 Task: Invite Team Member Softage.1@softage.net to Workspace Enterprise Architecture. Invite Team Member Softage.2@softage.net to Workspace Enterprise Architecture. Invite Team Member Softage.3@softage.net to Workspace Enterprise Architecture. Invite Team Member Softage.4@softage.net to Workspace Enterprise Architecture
Action: Mouse moved to (878, 129)
Screenshot: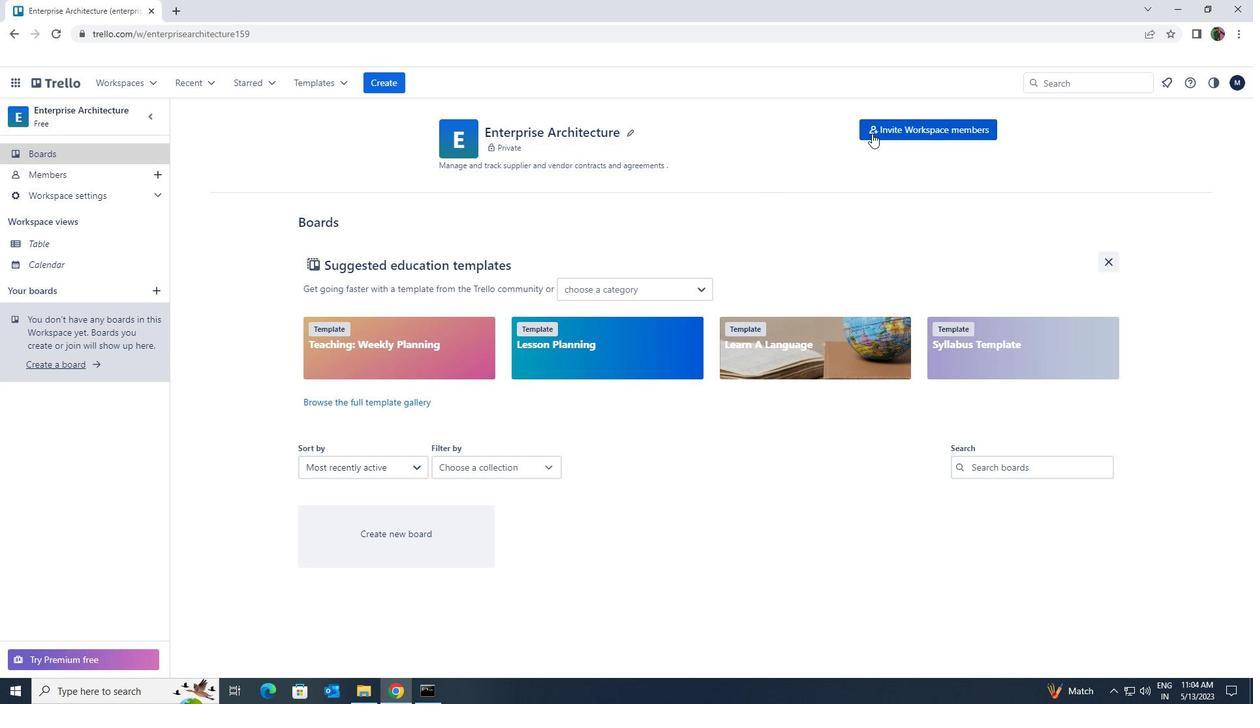 
Action: Mouse pressed left at (878, 129)
Screenshot: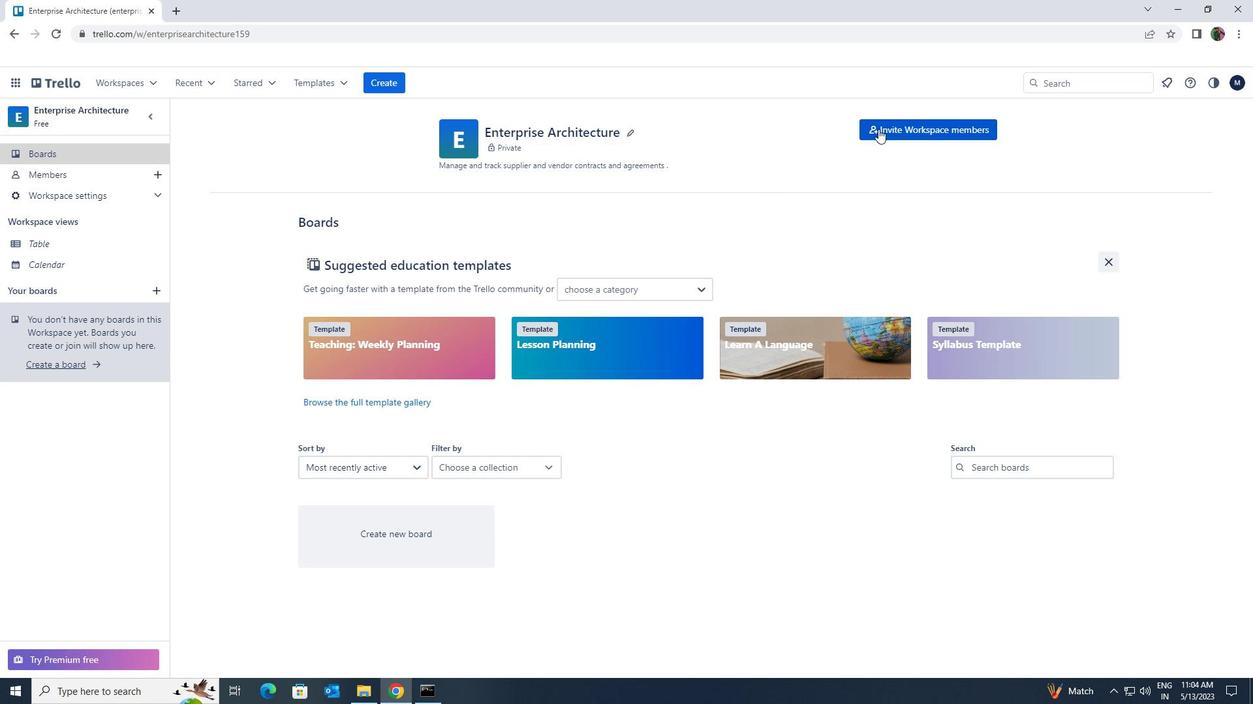 
Action: Mouse moved to (877, 131)
Screenshot: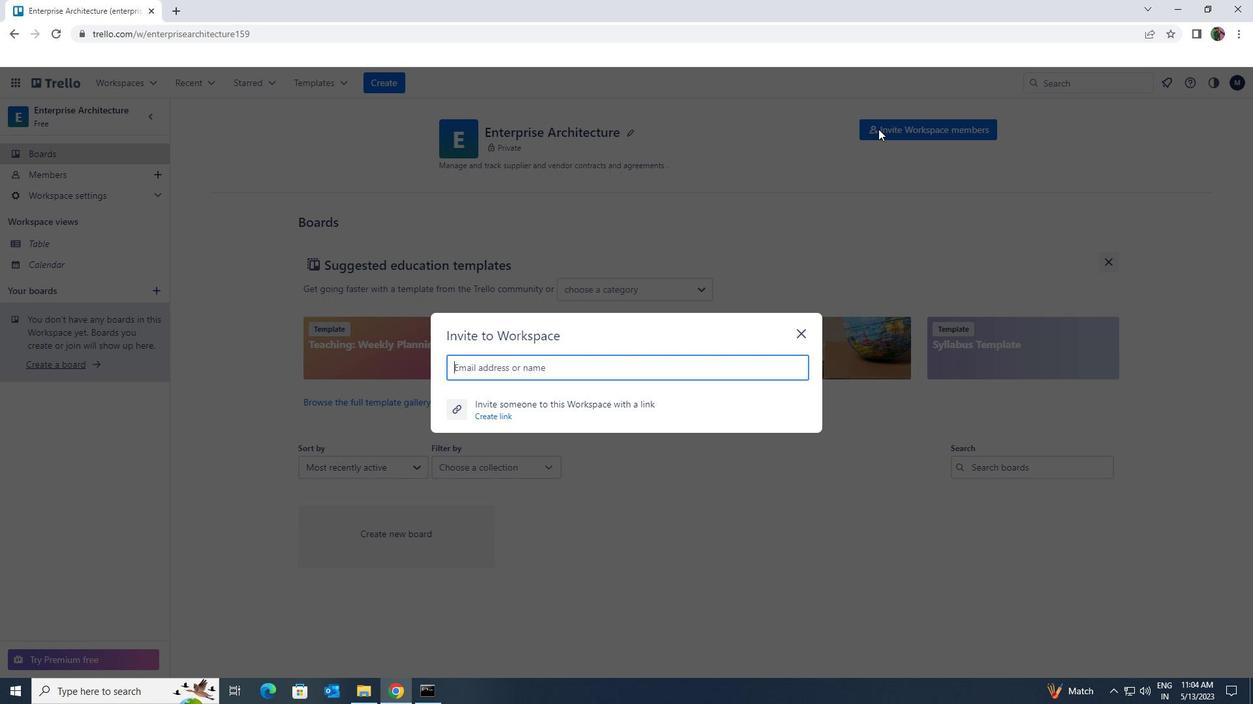 
Action: Key pressed softage.1<Key.shift>@SOFTAGE.NET
Screenshot: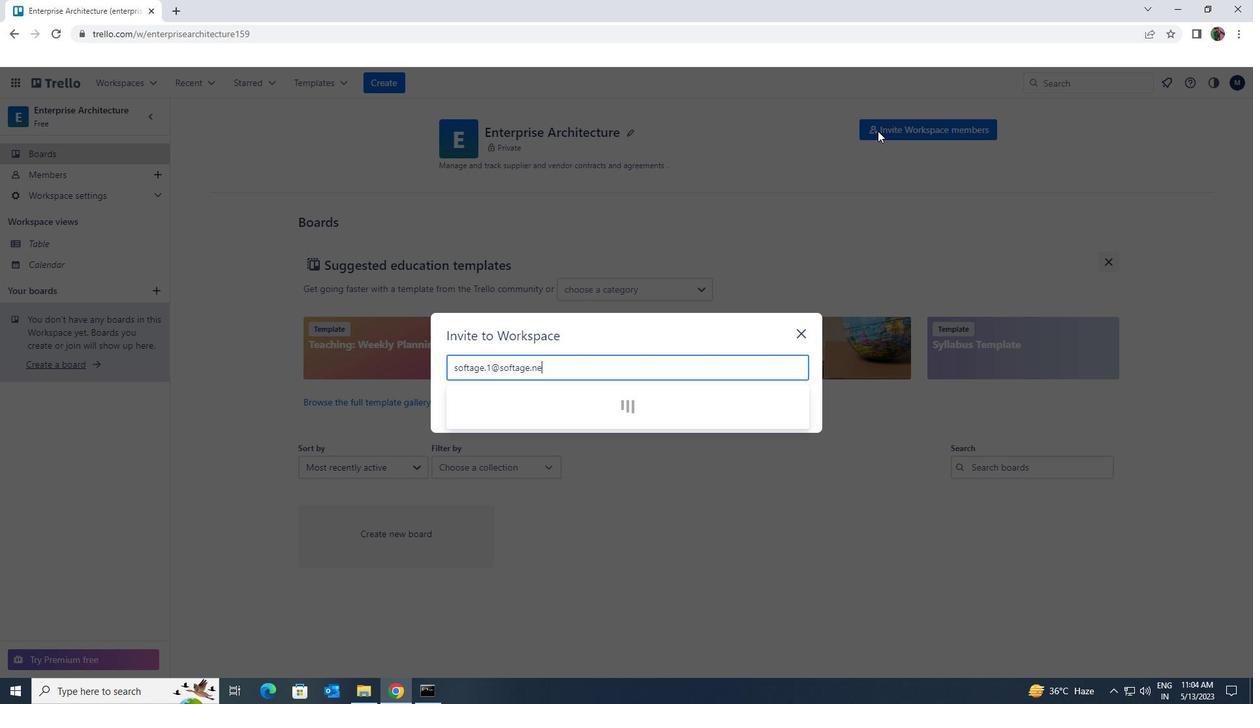 
Action: Mouse moved to (528, 398)
Screenshot: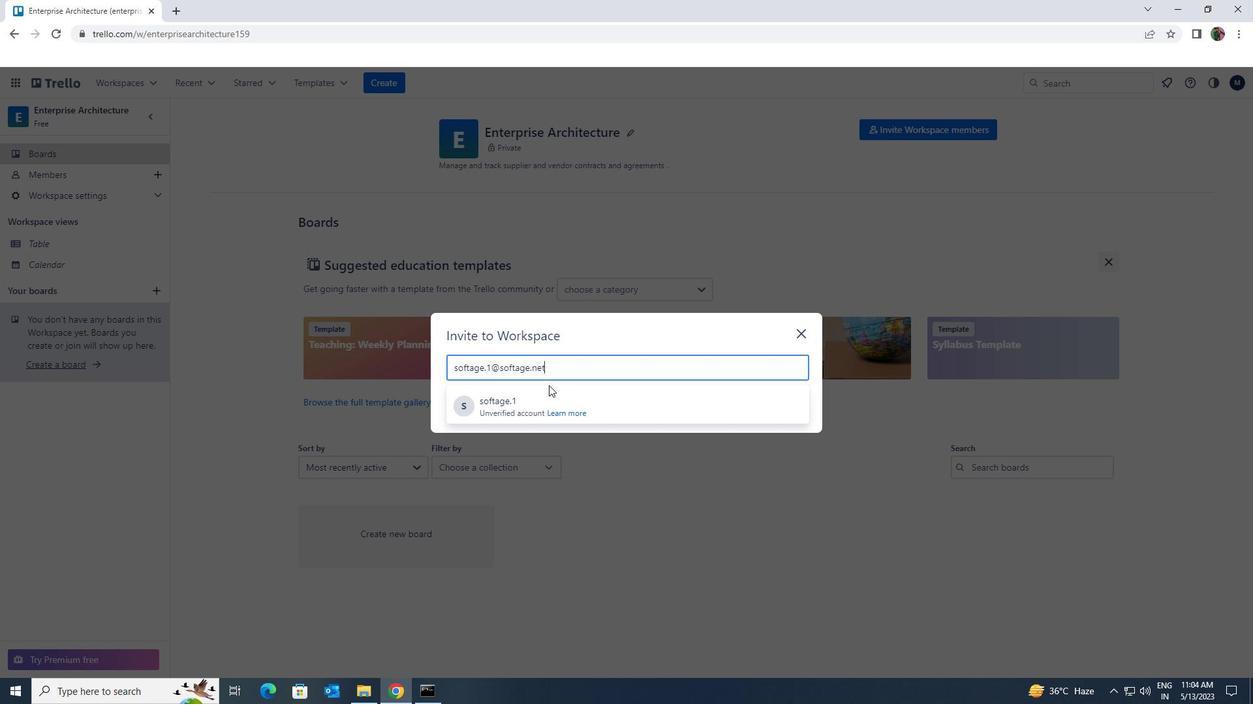 
Action: Mouse pressed left at (528, 398)
Screenshot: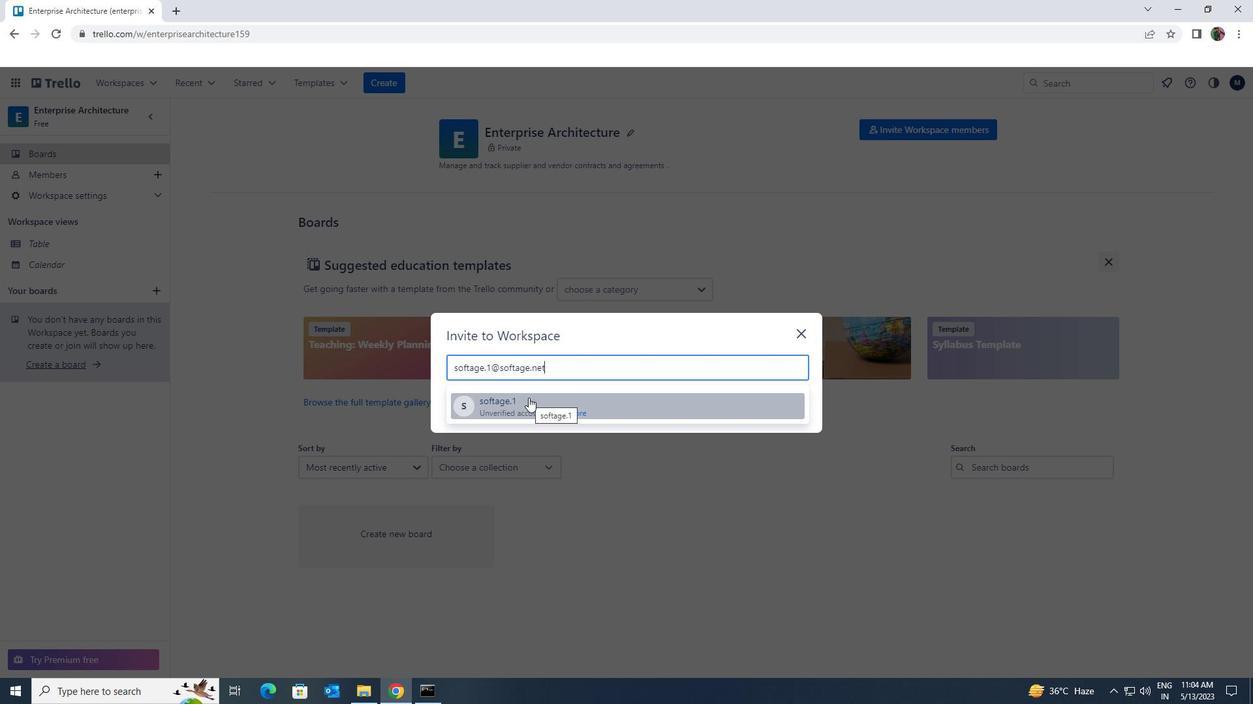 
Action: Key pressed SOFTAGE.2<Key.shift>@SOFTAGE.NET
Screenshot: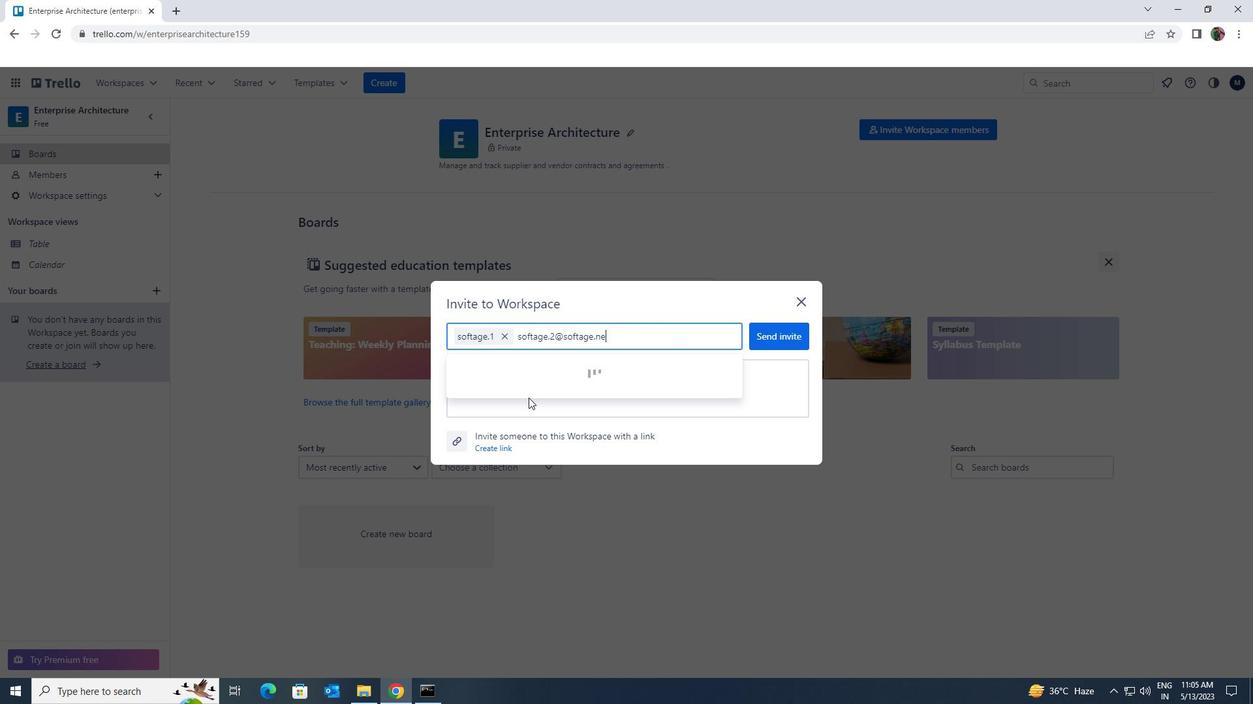 
Action: Mouse moved to (519, 375)
Screenshot: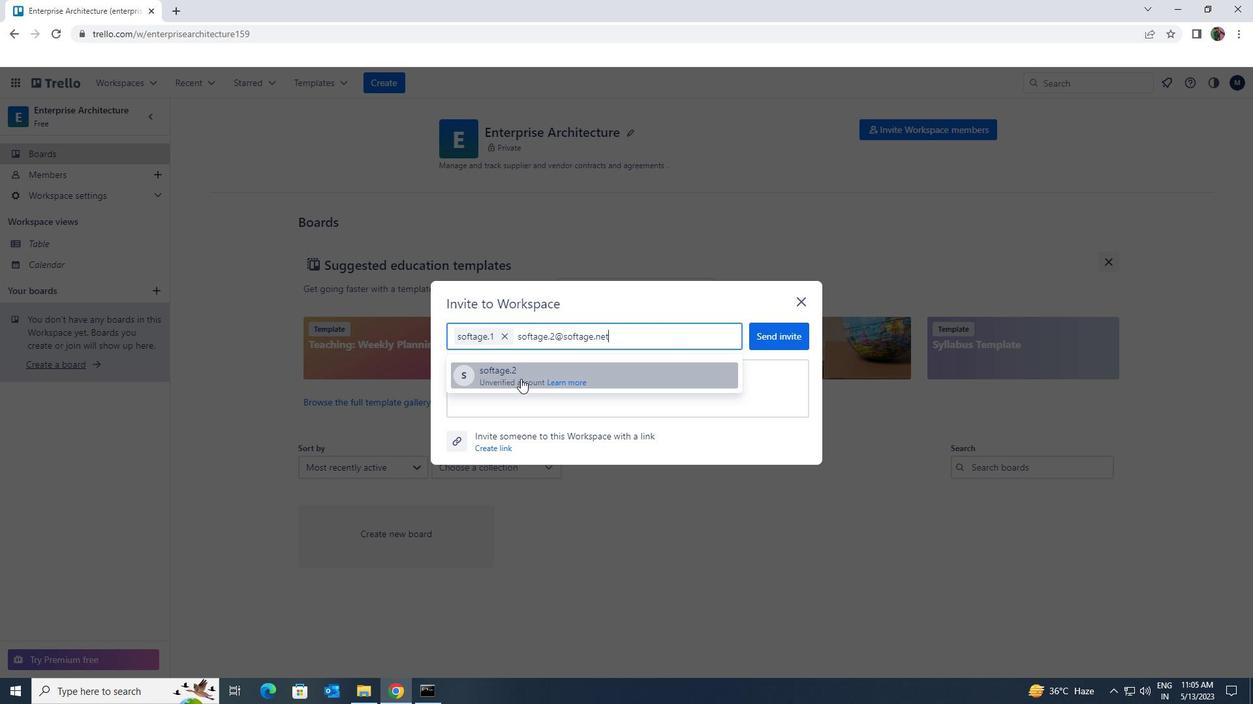 
Action: Mouse pressed left at (519, 375)
Screenshot: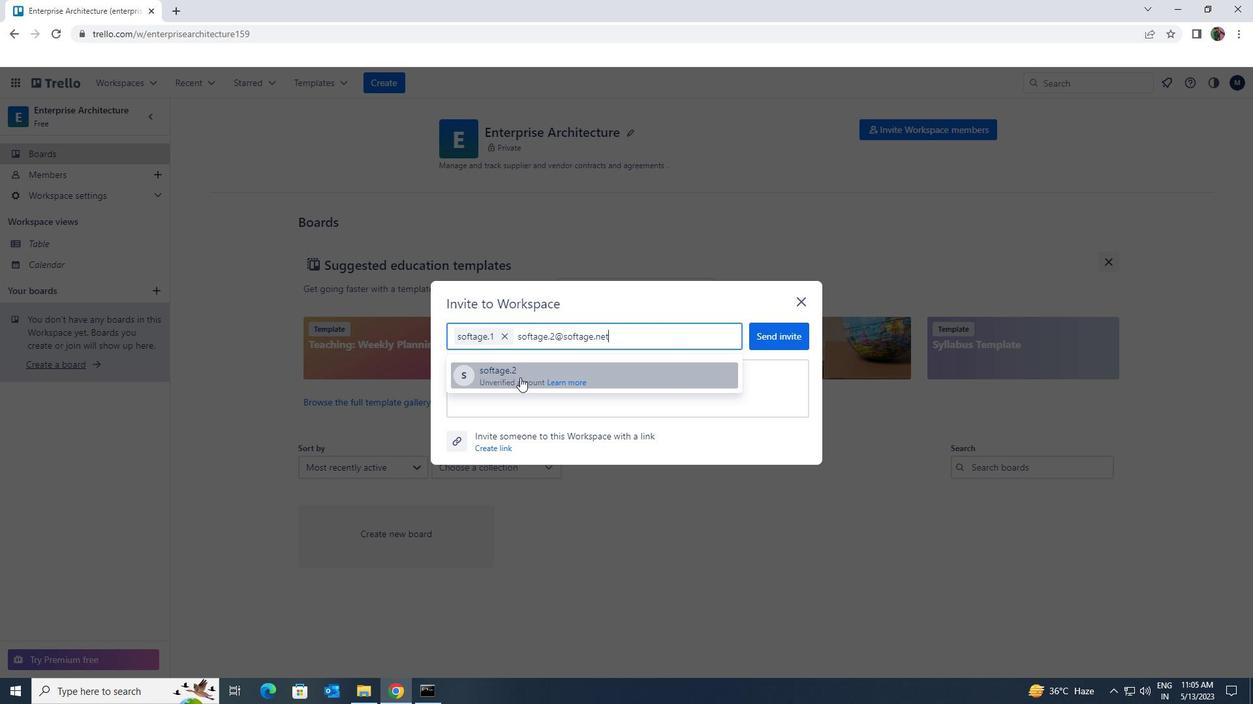 
Action: Key pressed SOFTAGE.3<Key.shift><Key.shift><Key.shift><Key.shift><Key.shift><Key.shift><Key.shift><Key.shift><Key.shift>@SOFTAGE.NET
Screenshot: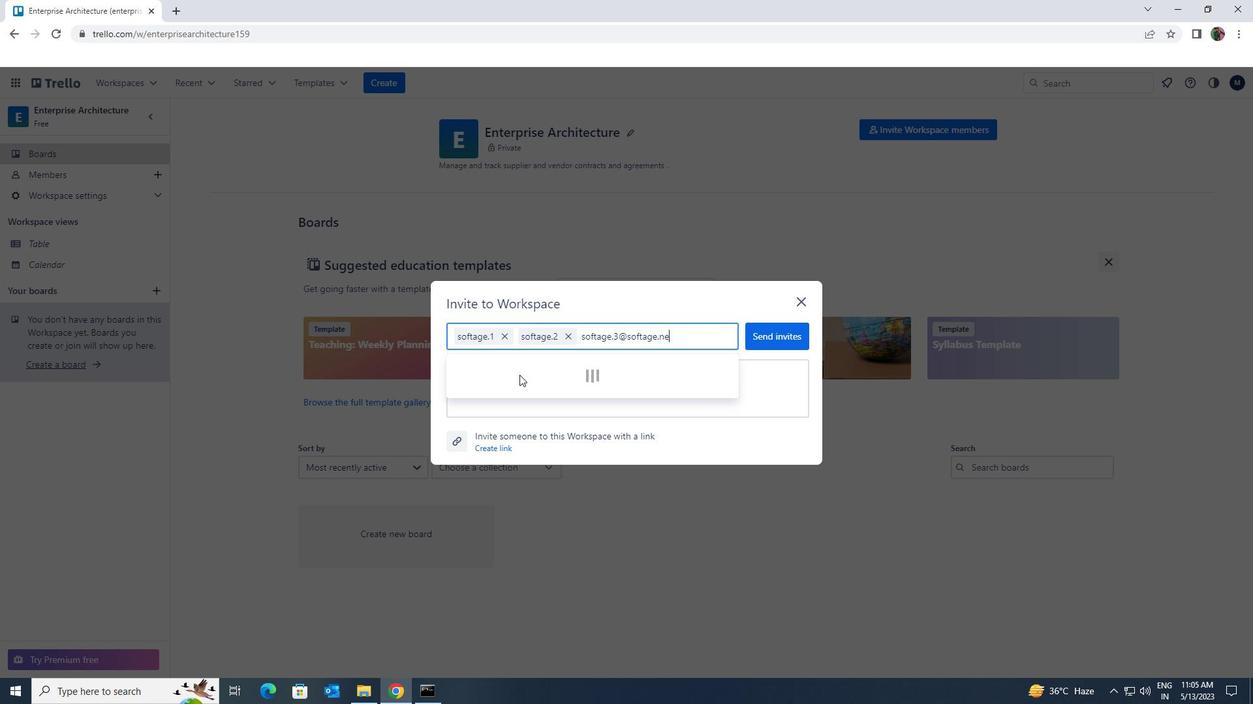 
Action: Mouse pressed left at (519, 375)
Screenshot: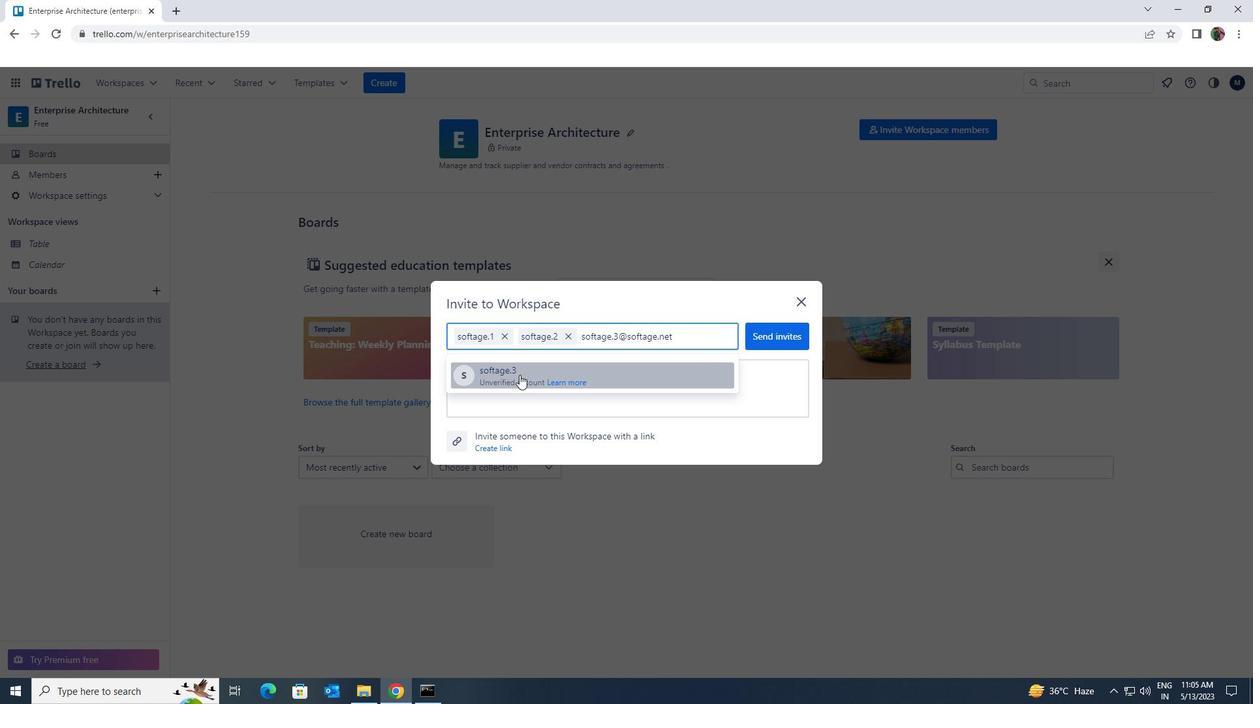 
Action: Key pressed SOFATGEN<Key.backspace><Key.shift>@4SOFTAGE.NET
Screenshot: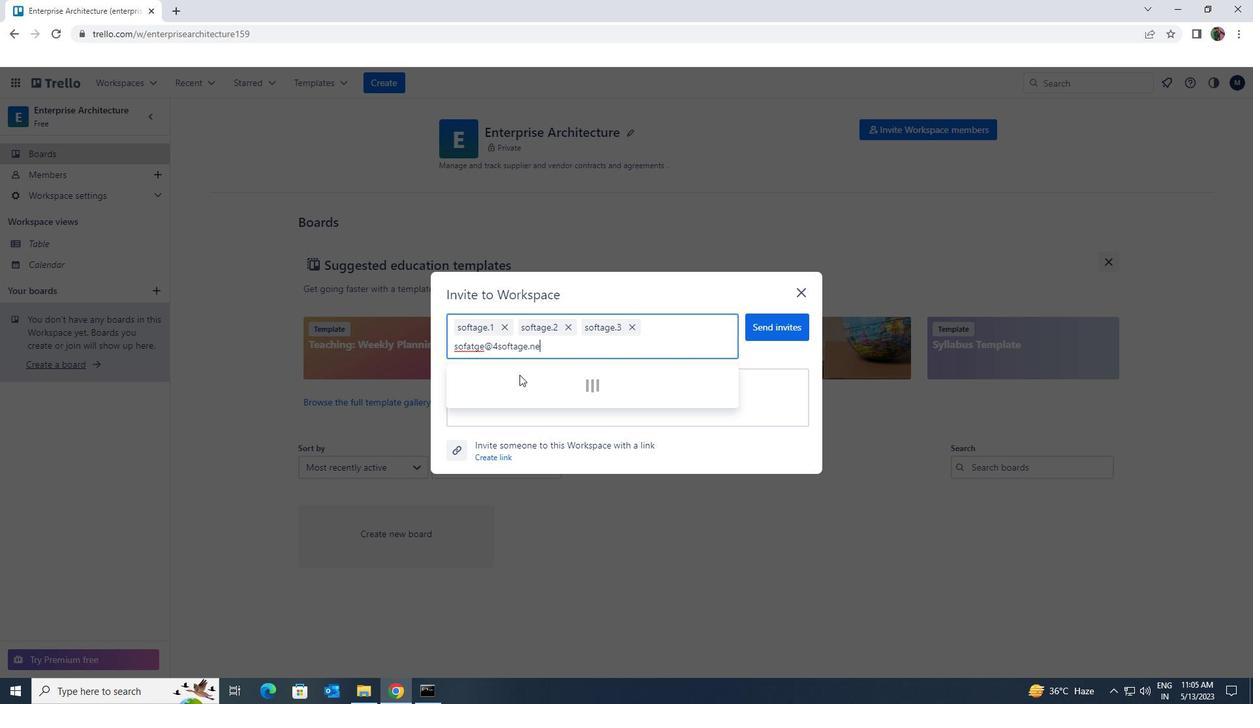 
Action: Mouse pressed left at (519, 375)
Screenshot: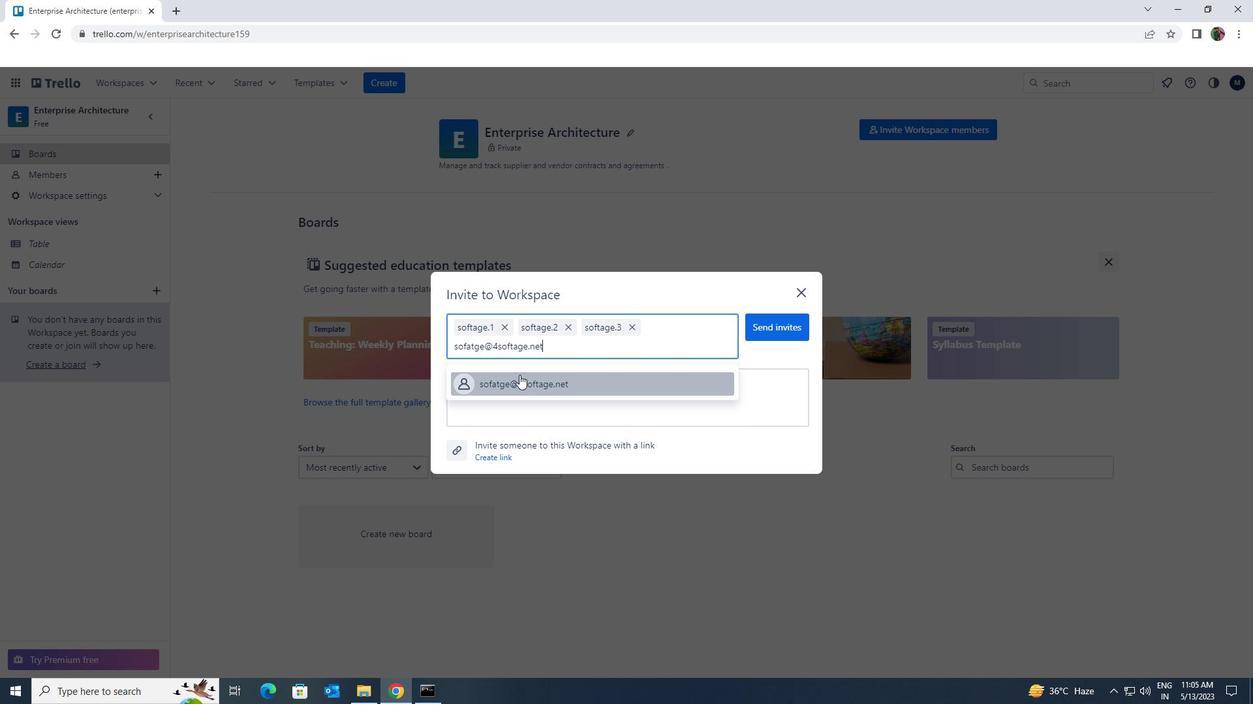 
Action: Mouse moved to (773, 332)
Screenshot: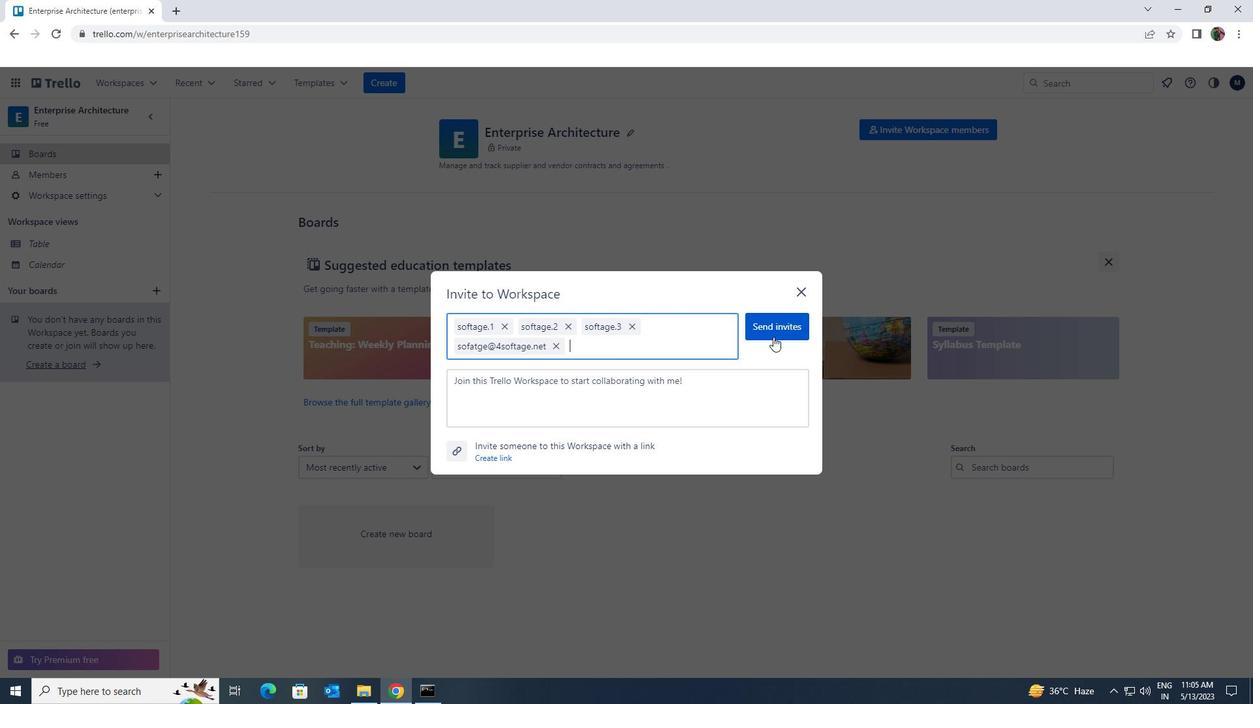 
Action: Mouse pressed left at (773, 332)
Screenshot: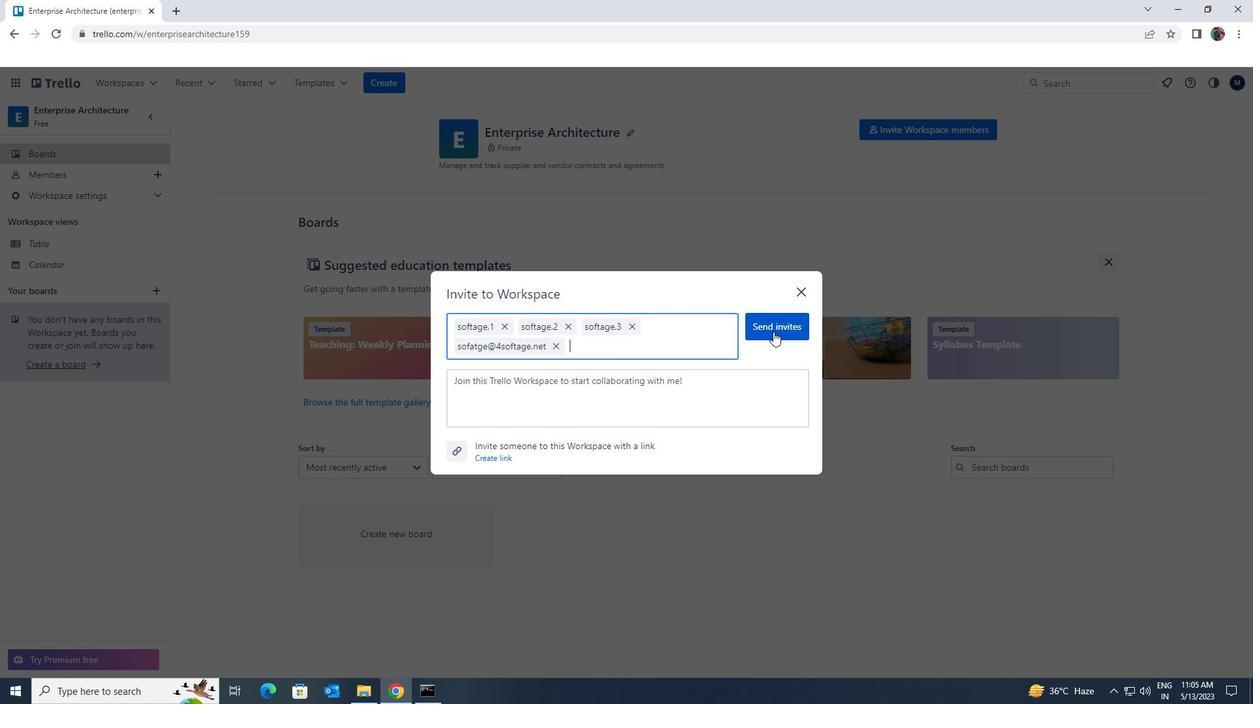 
